 Task: Create a due date automation trigger when advanced on, on the tuesday of the week a card is due add fields with custom field "Resume" set to a date between 1 and 7 working days ago at 11:00 AM.
Action: Mouse moved to (1004, 84)
Screenshot: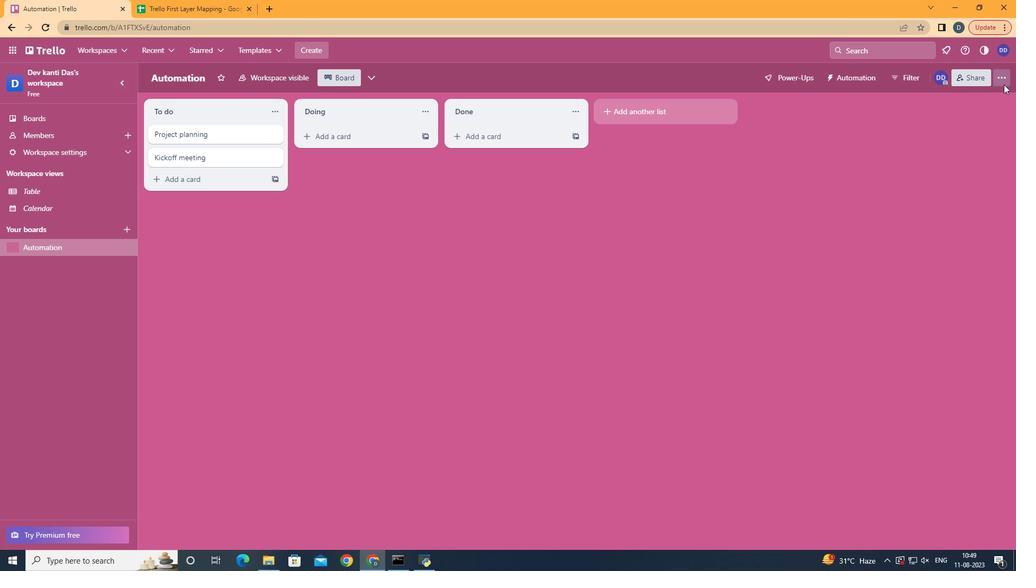 
Action: Mouse pressed left at (1004, 84)
Screenshot: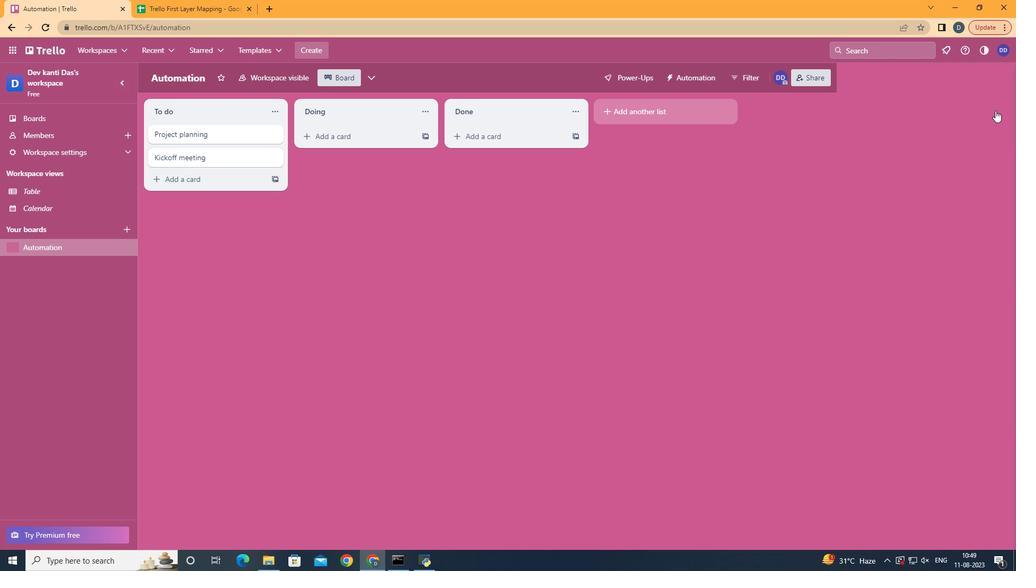 
Action: Mouse moved to (943, 231)
Screenshot: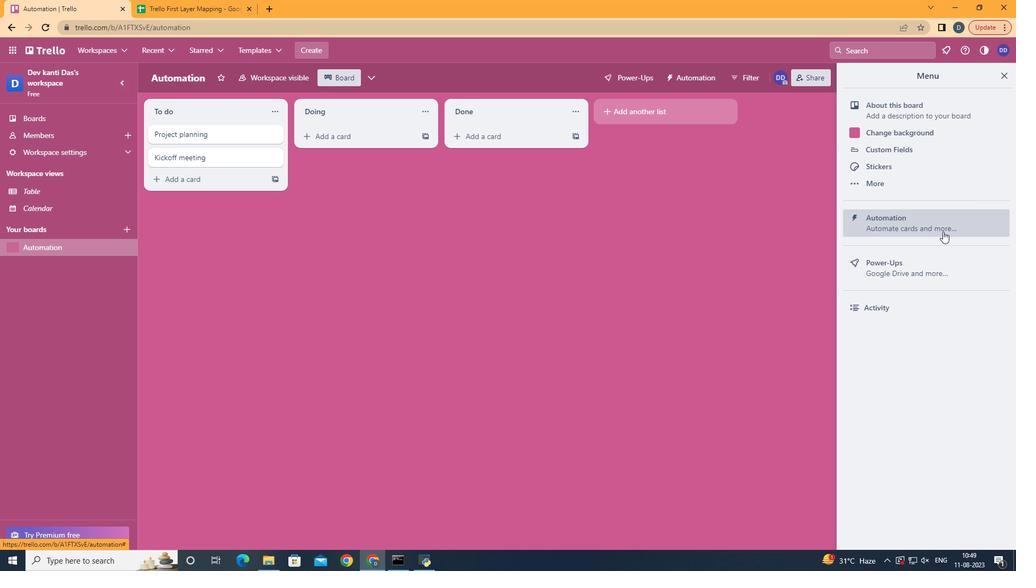 
Action: Mouse pressed left at (943, 231)
Screenshot: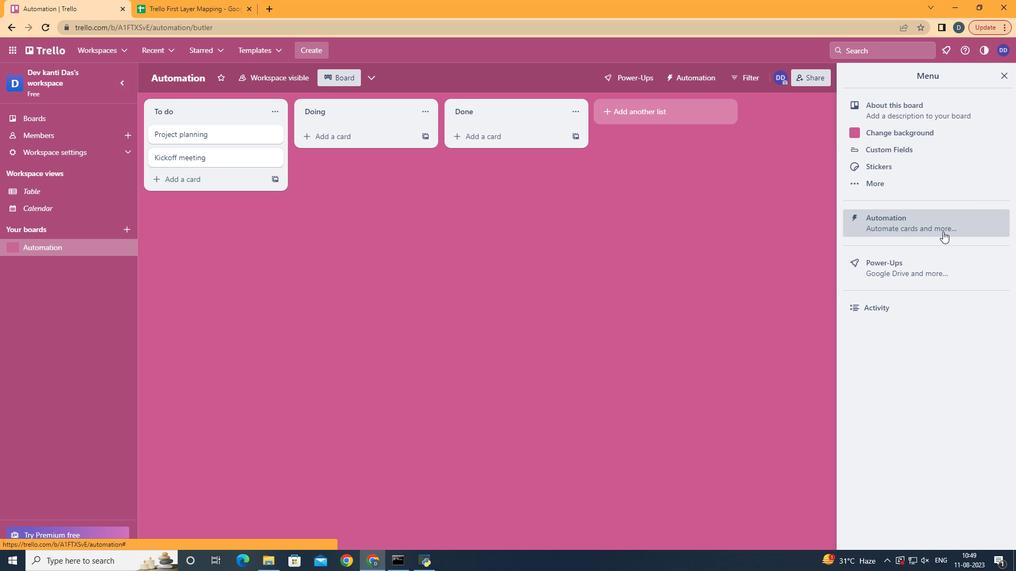 
Action: Mouse moved to (211, 211)
Screenshot: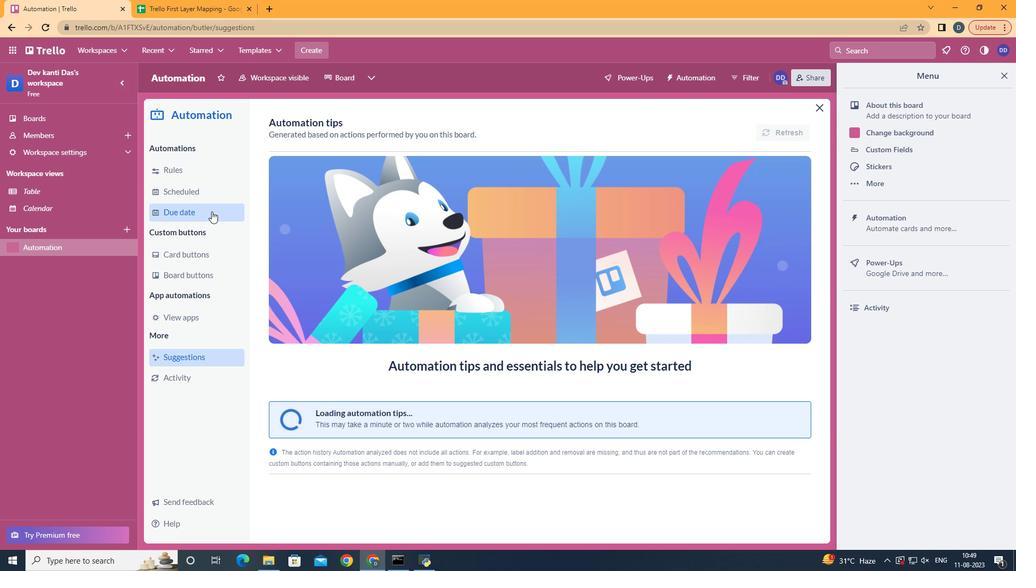 
Action: Mouse pressed left at (211, 211)
Screenshot: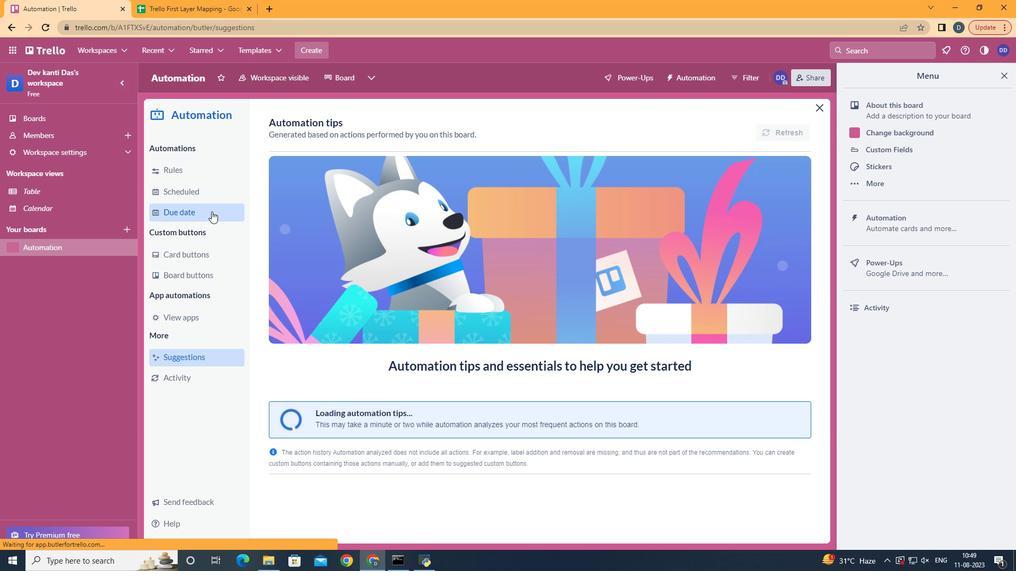 
Action: Mouse moved to (732, 127)
Screenshot: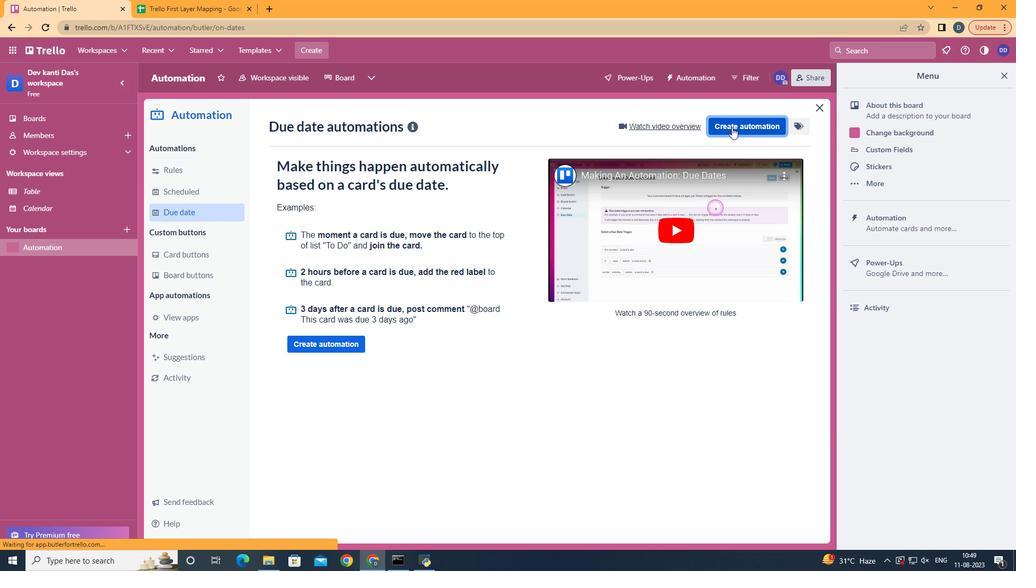 
Action: Mouse pressed left at (732, 127)
Screenshot: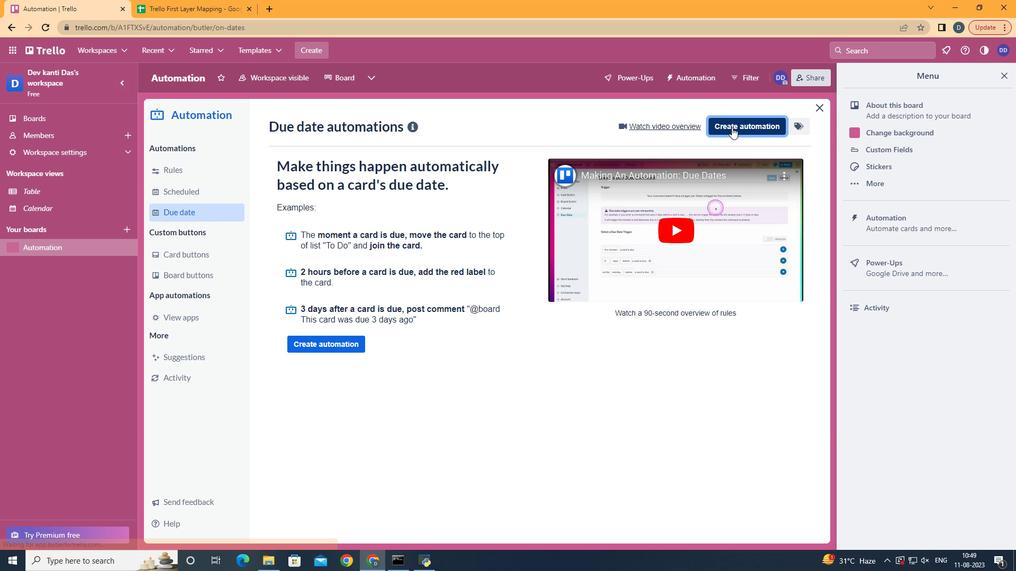 
Action: Mouse moved to (554, 235)
Screenshot: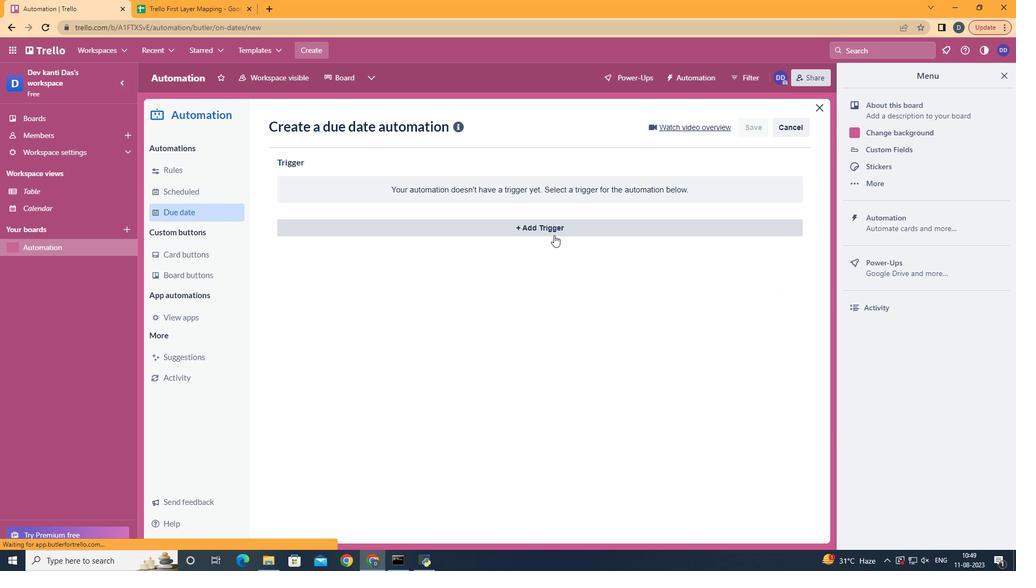 
Action: Mouse pressed left at (554, 235)
Screenshot: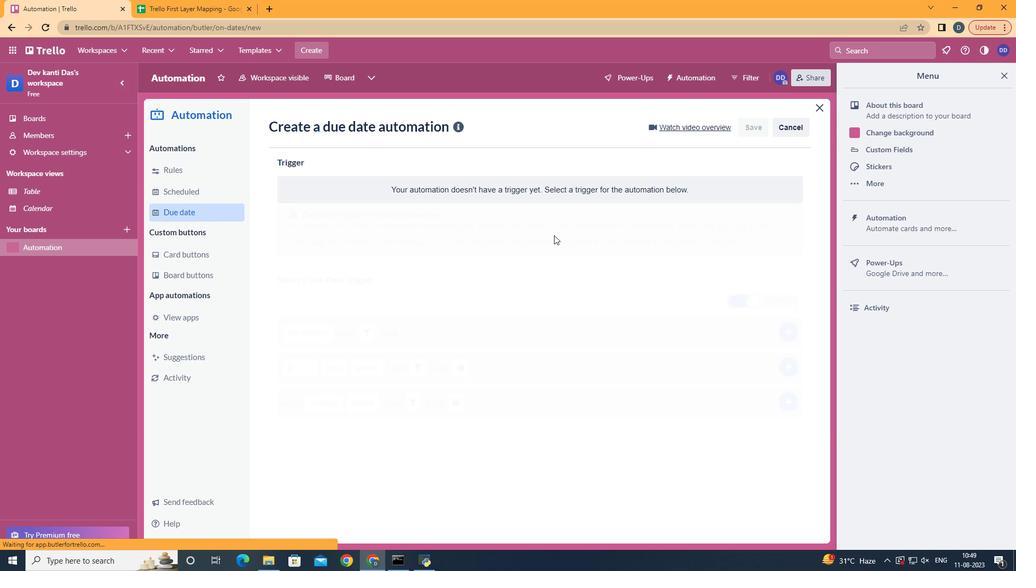 
Action: Mouse moved to (342, 295)
Screenshot: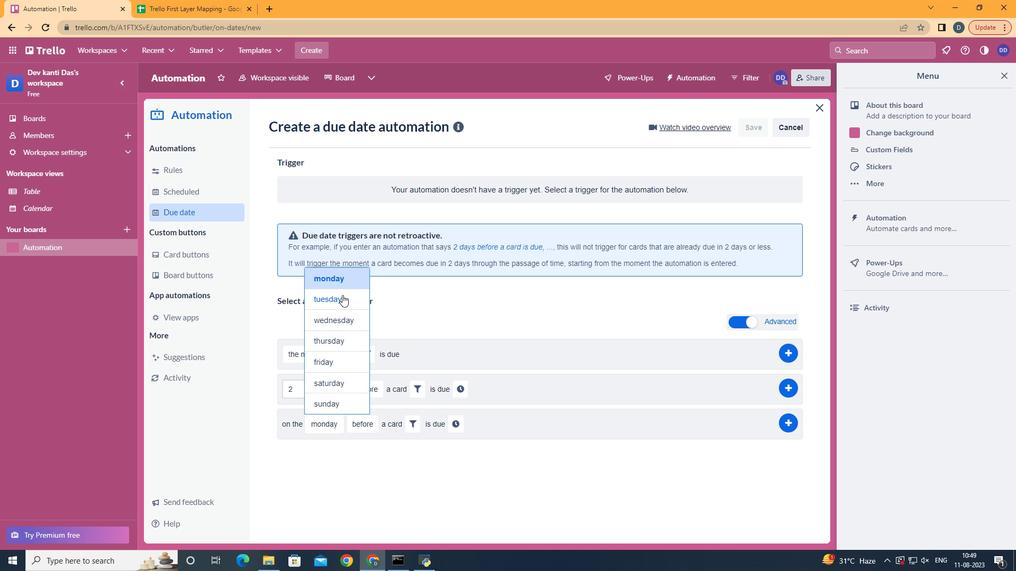 
Action: Mouse pressed left at (342, 295)
Screenshot: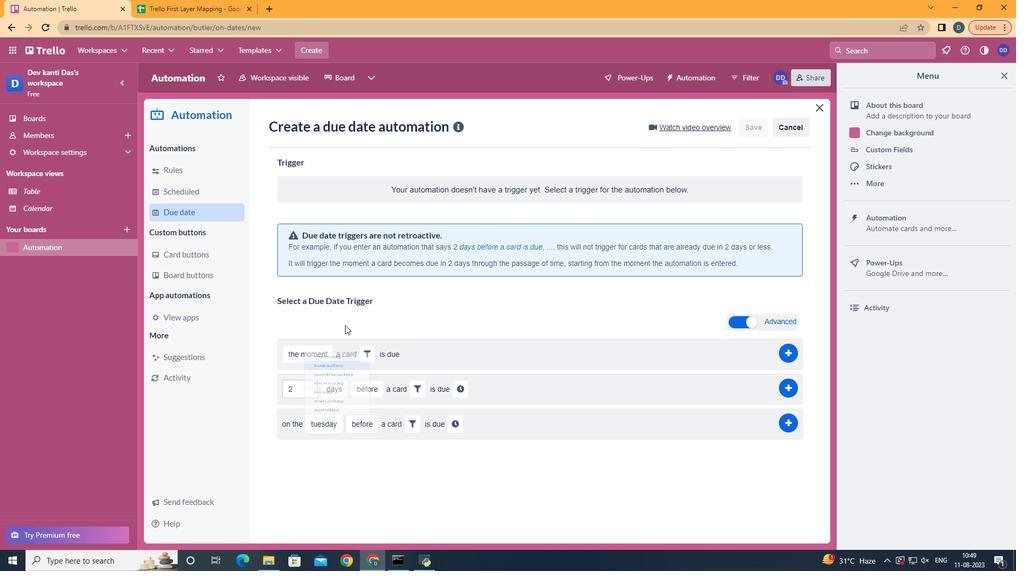 
Action: Mouse moved to (380, 486)
Screenshot: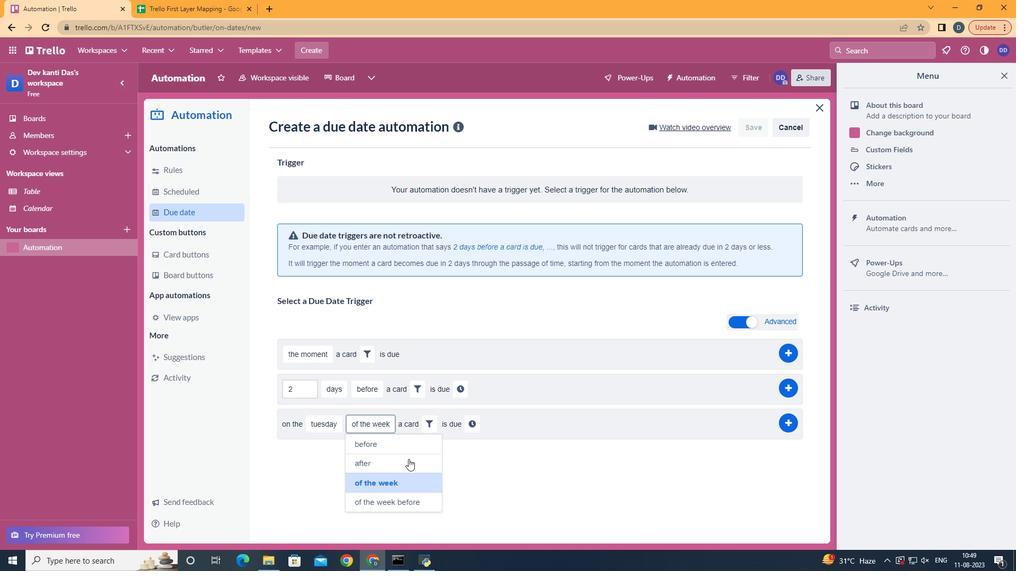 
Action: Mouse pressed left at (380, 486)
Screenshot: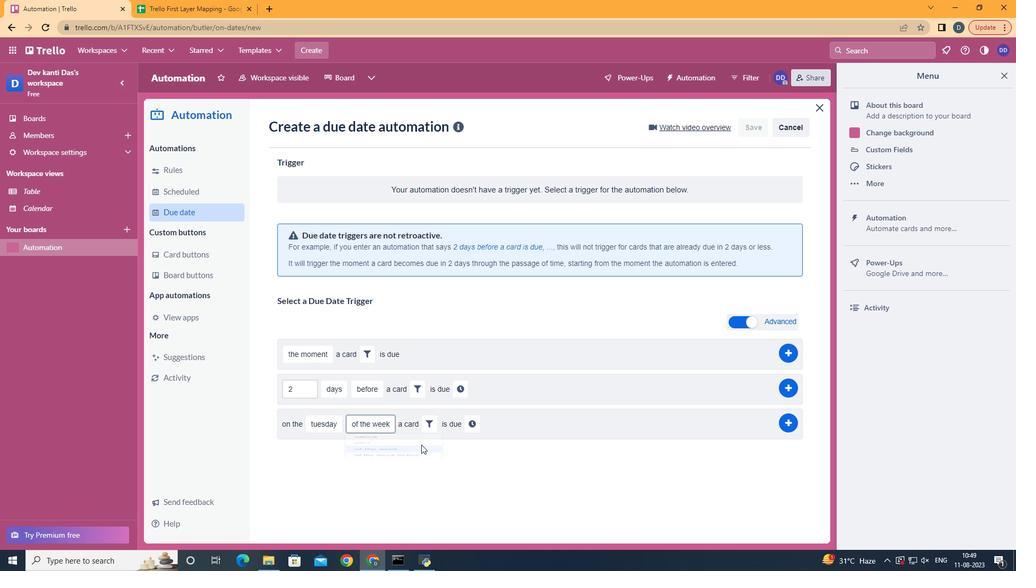 
Action: Mouse moved to (424, 431)
Screenshot: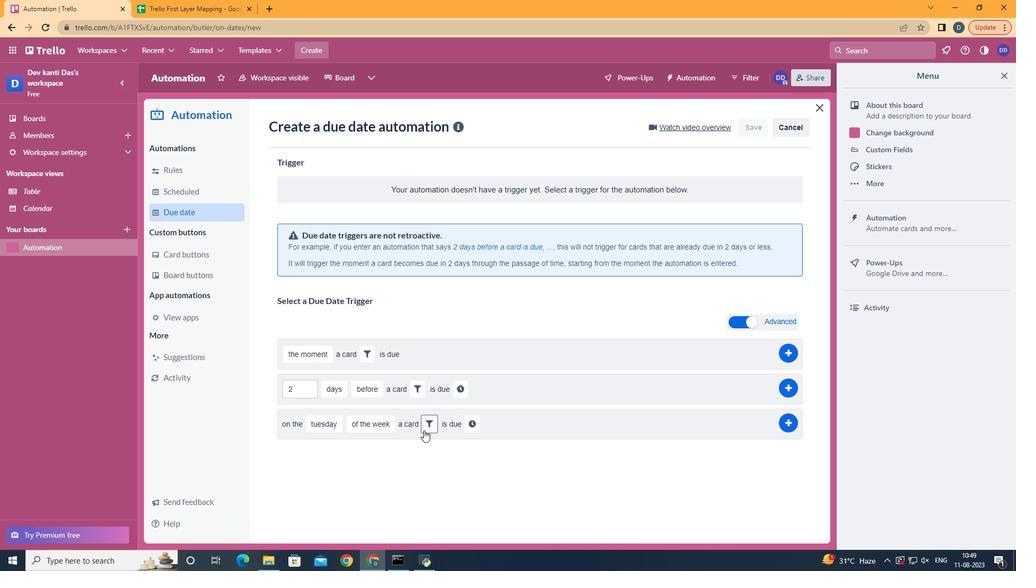 
Action: Mouse pressed left at (424, 431)
Screenshot: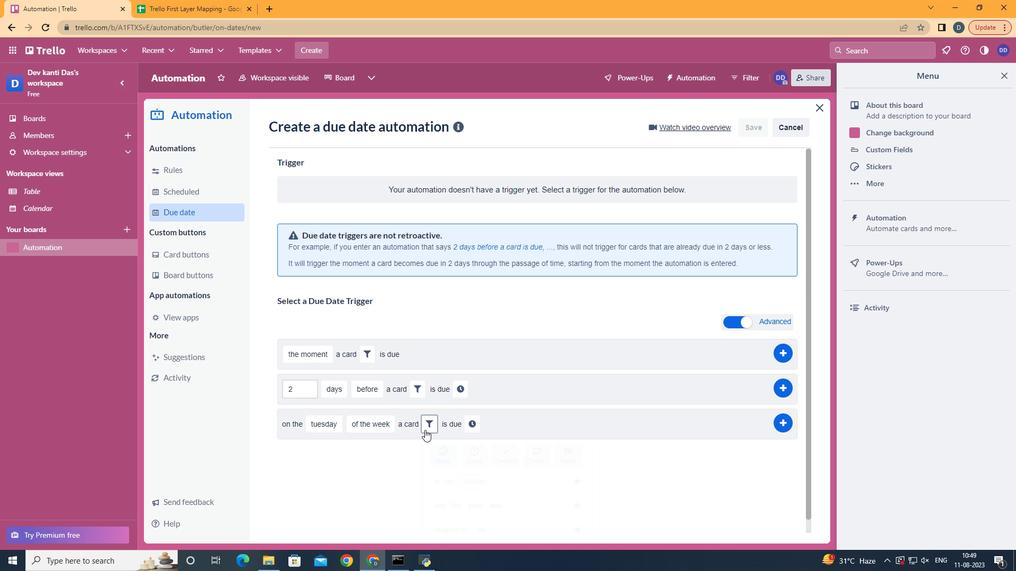 
Action: Mouse moved to (607, 458)
Screenshot: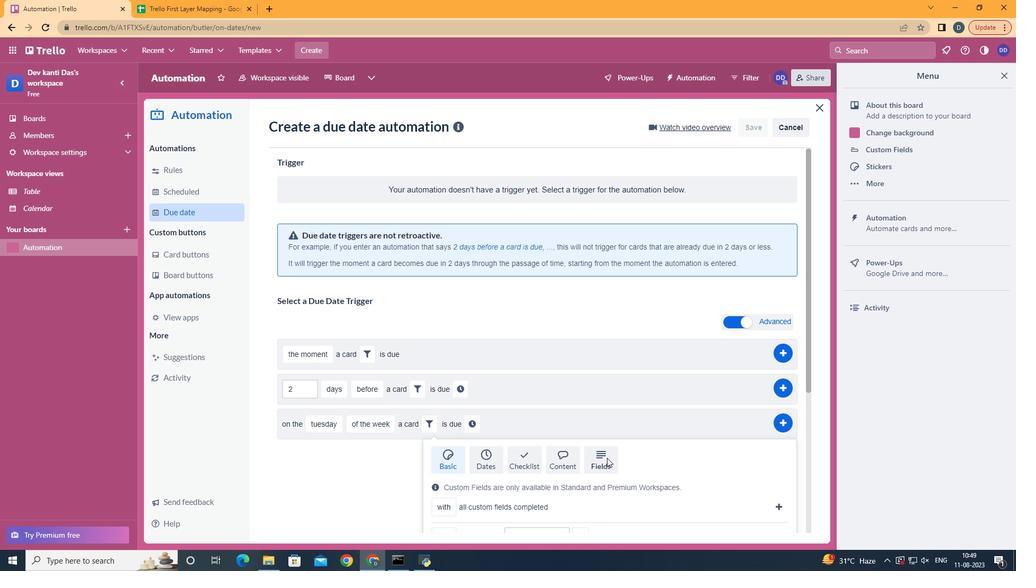 
Action: Mouse pressed left at (607, 458)
Screenshot: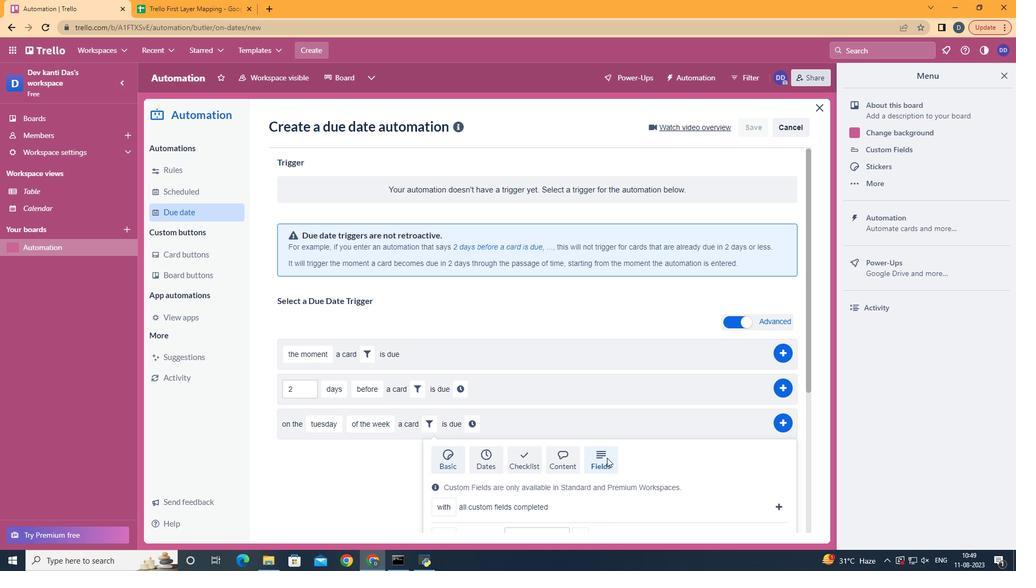 
Action: Mouse scrolled (607, 458) with delta (0, 0)
Screenshot: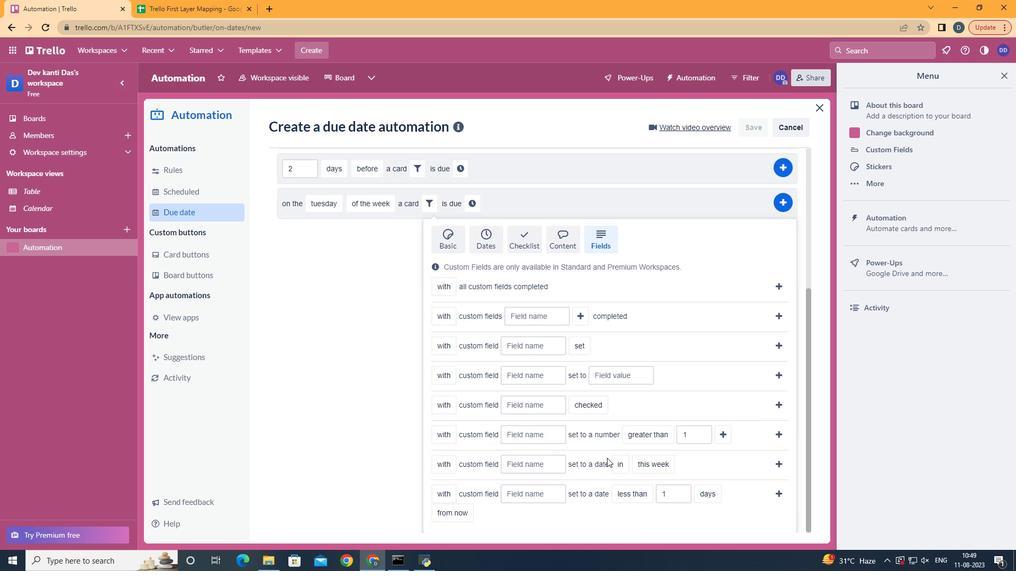
Action: Mouse scrolled (607, 458) with delta (0, 0)
Screenshot: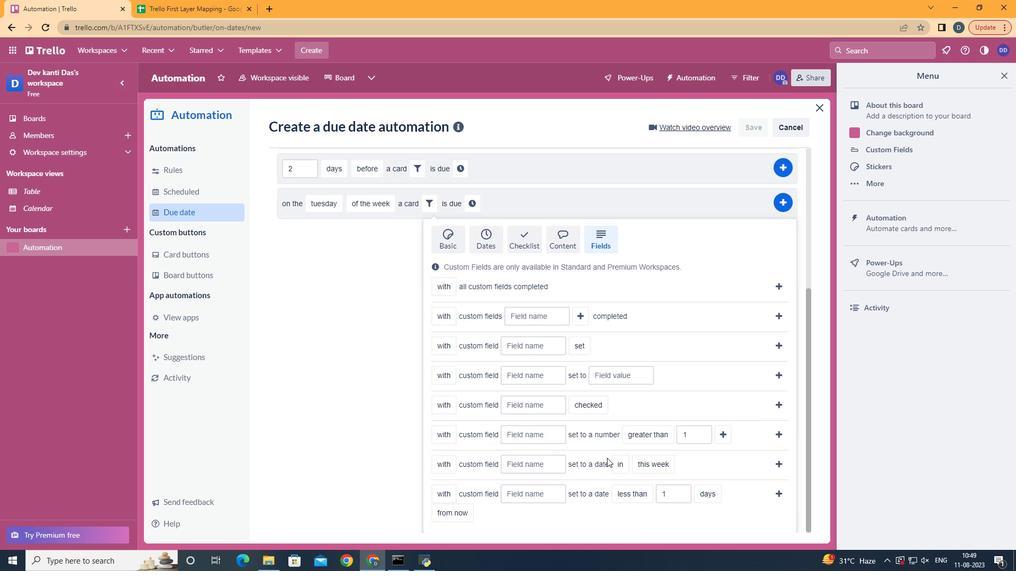 
Action: Mouse scrolled (607, 458) with delta (0, 0)
Screenshot: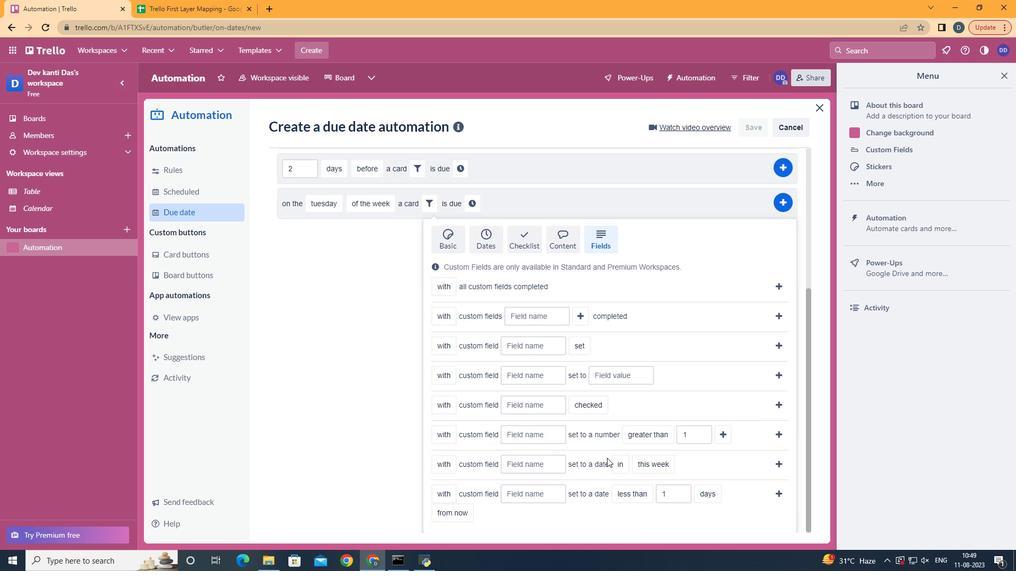 
Action: Mouse scrolled (607, 458) with delta (0, 0)
Screenshot: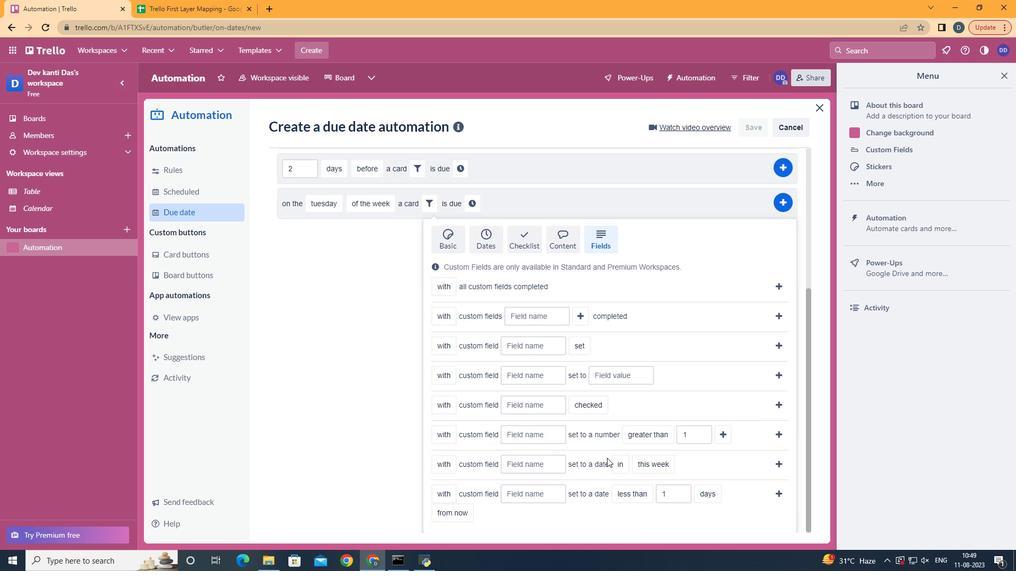 
Action: Mouse scrolled (607, 458) with delta (0, 0)
Screenshot: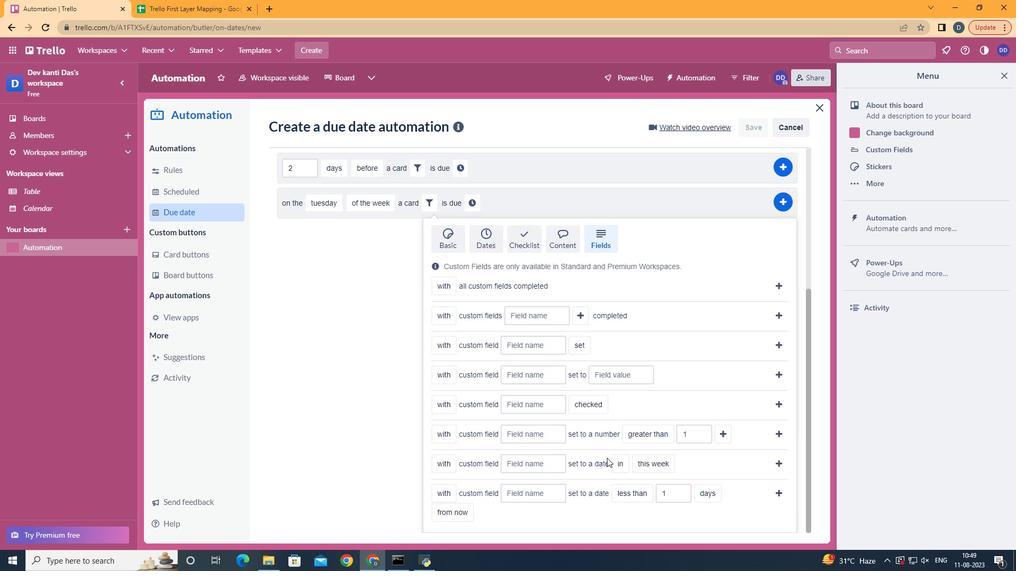 
Action: Mouse scrolled (607, 458) with delta (0, 0)
Screenshot: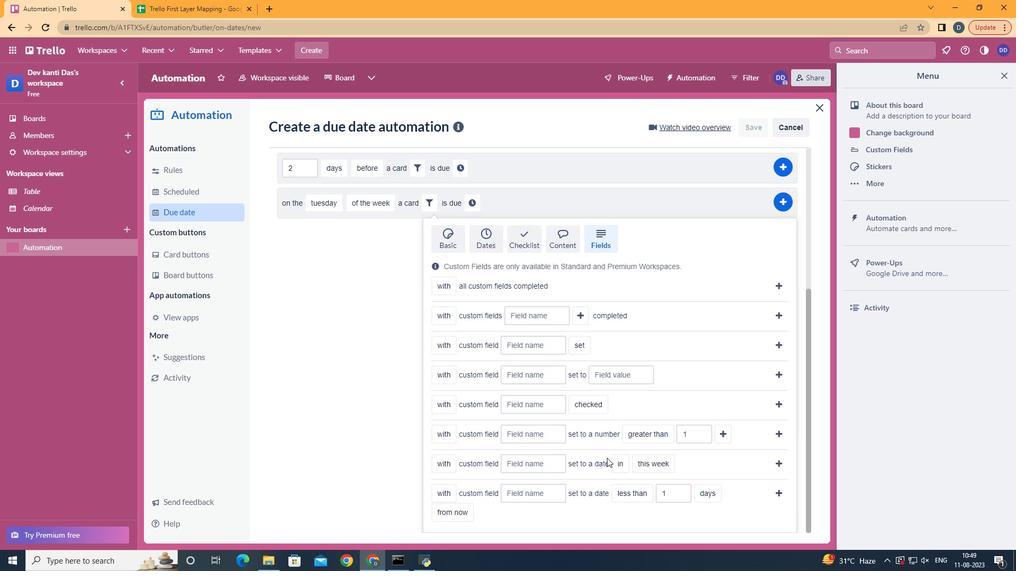 
Action: Mouse moved to (534, 491)
Screenshot: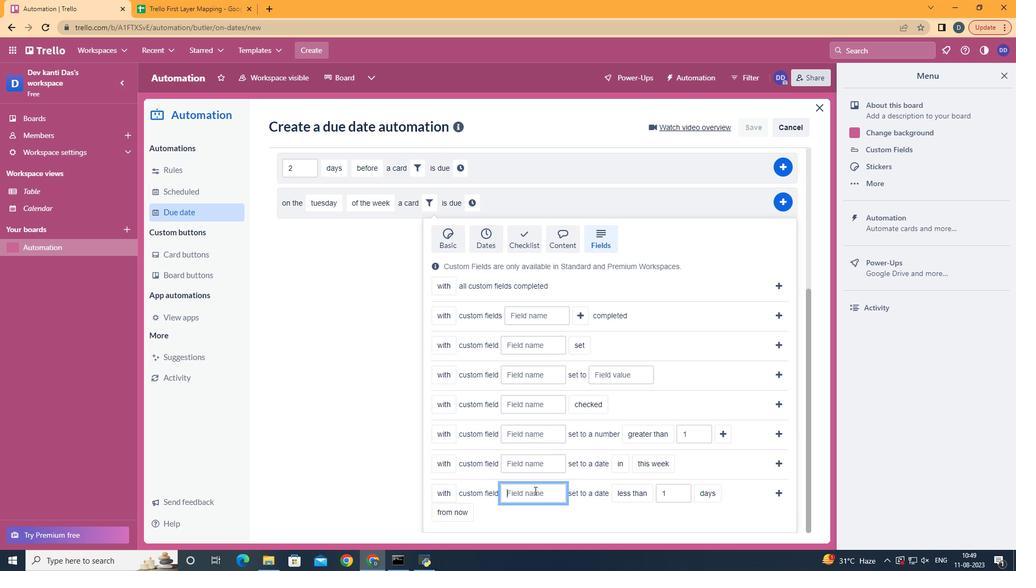 
Action: Mouse pressed left at (534, 491)
Screenshot: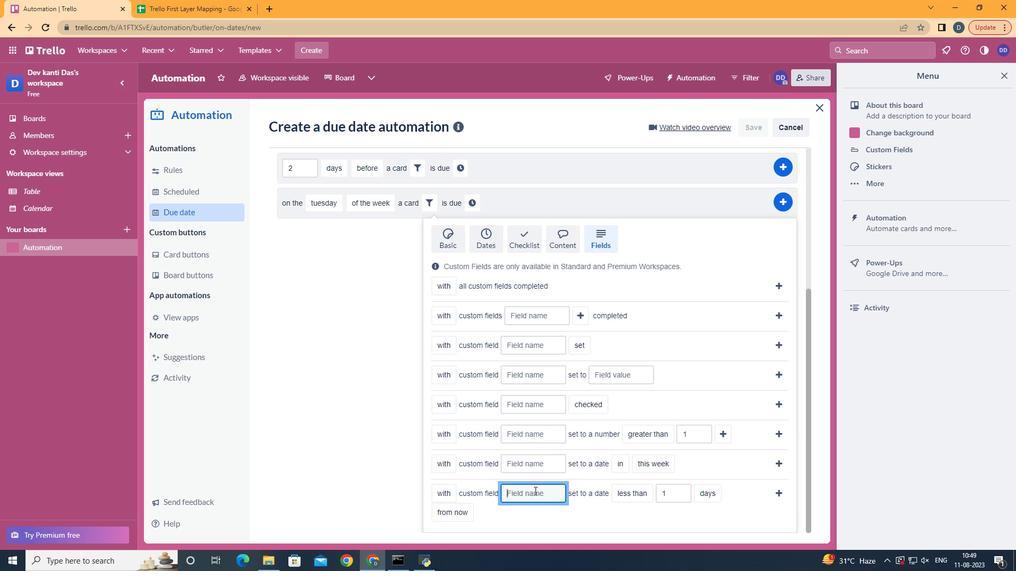 
Action: Key pressed <Key.shift>Resume
Screenshot: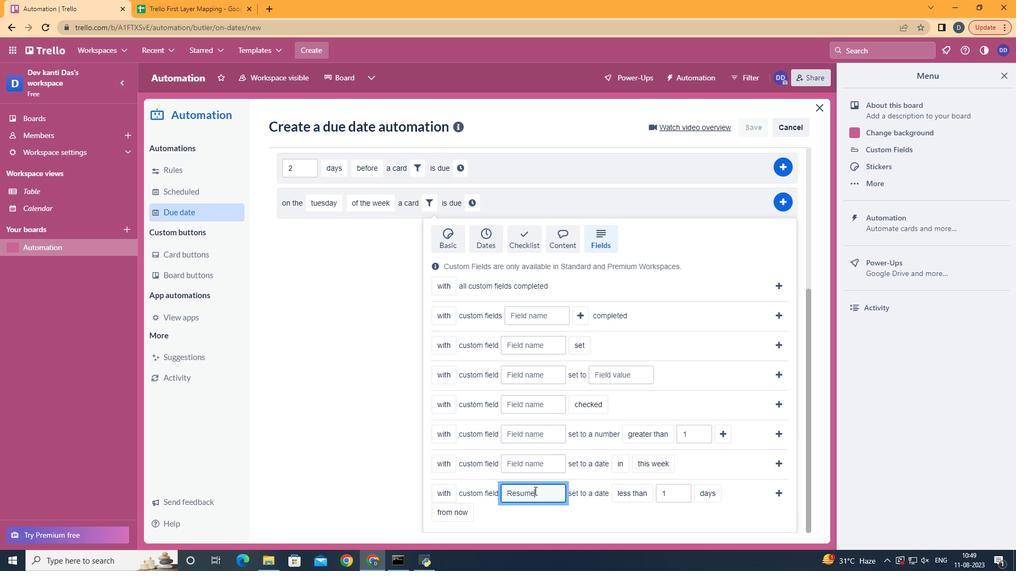 
Action: Mouse moved to (647, 472)
Screenshot: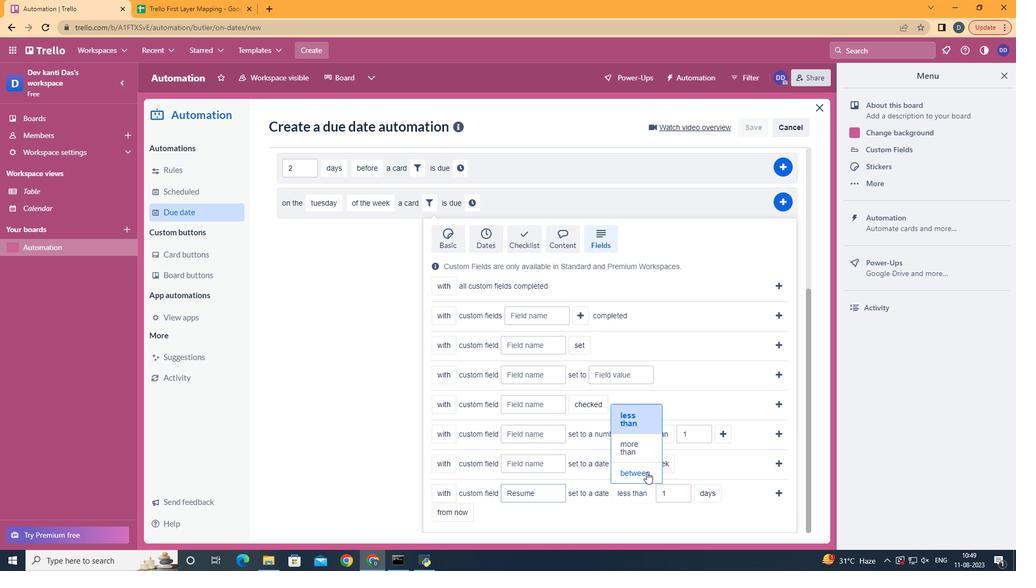 
Action: Mouse pressed left at (647, 472)
Screenshot: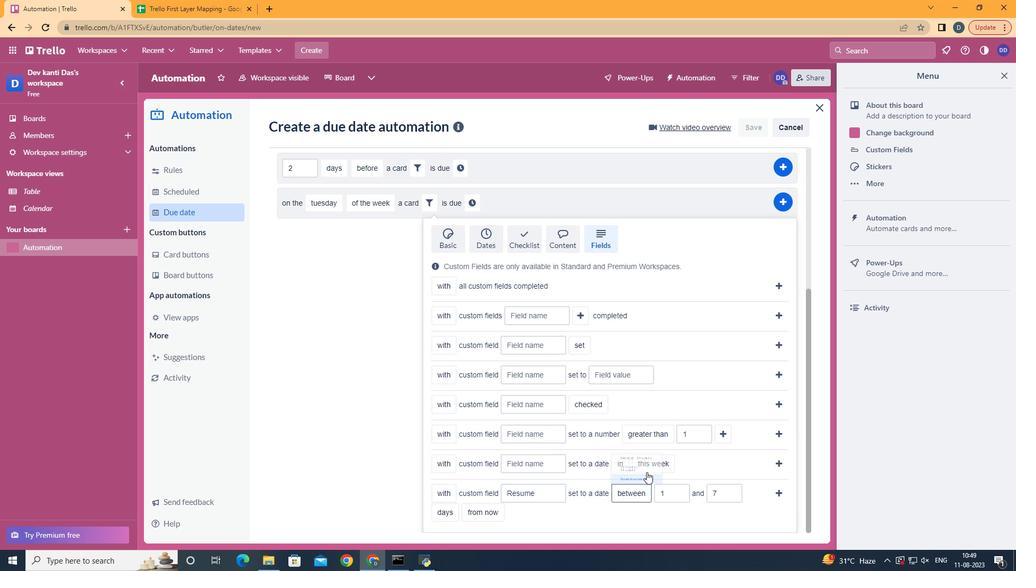 
Action: Mouse moved to (456, 494)
Screenshot: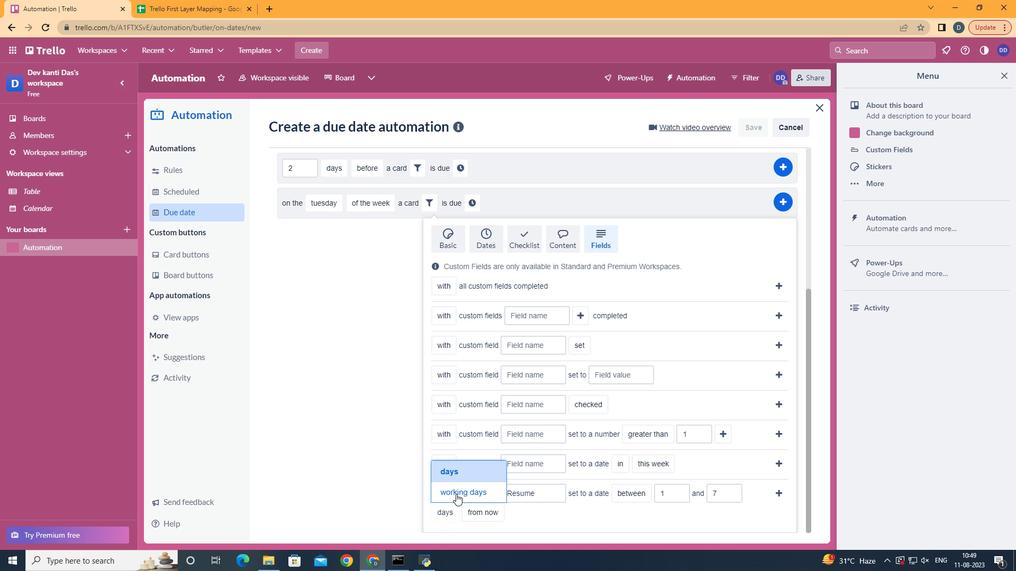 
Action: Mouse pressed left at (456, 494)
Screenshot: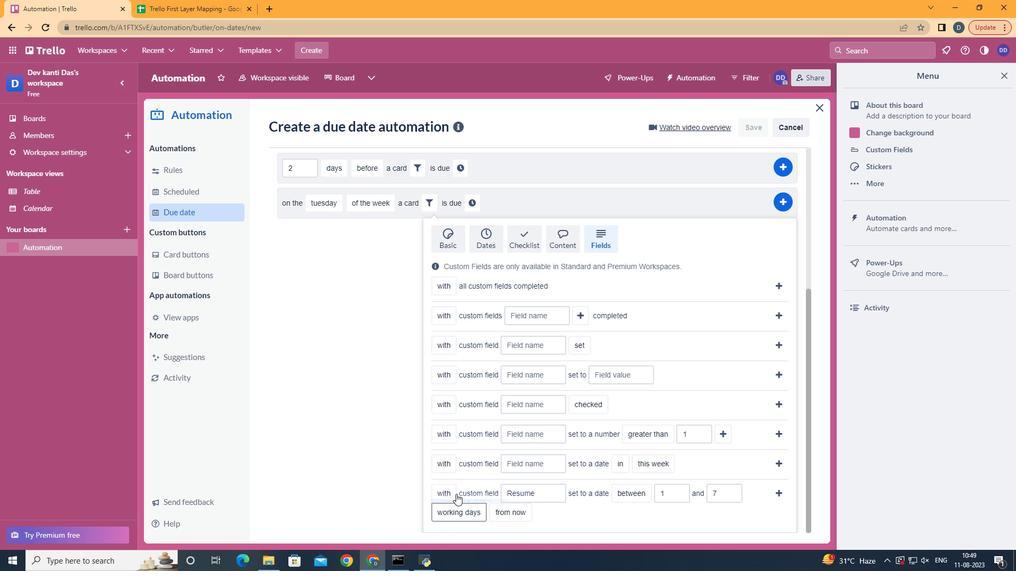 
Action: Mouse moved to (518, 495)
Screenshot: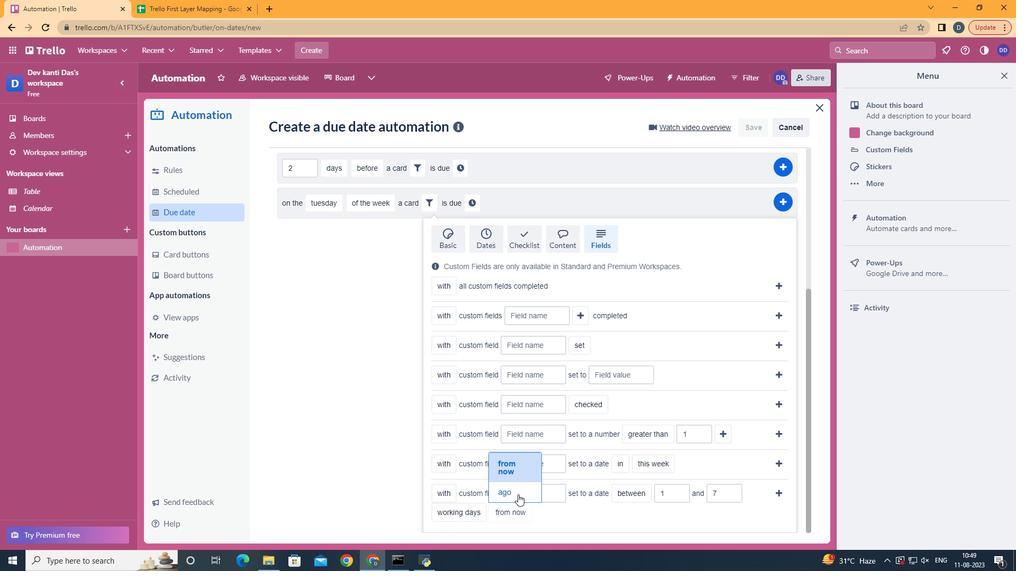 
Action: Mouse pressed left at (518, 495)
Screenshot: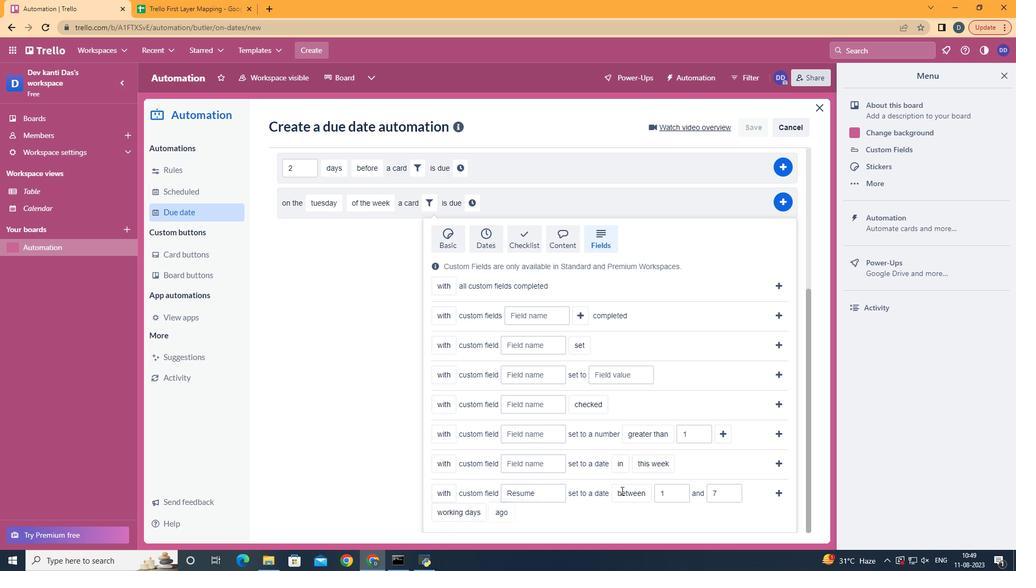 
Action: Mouse moved to (774, 490)
Screenshot: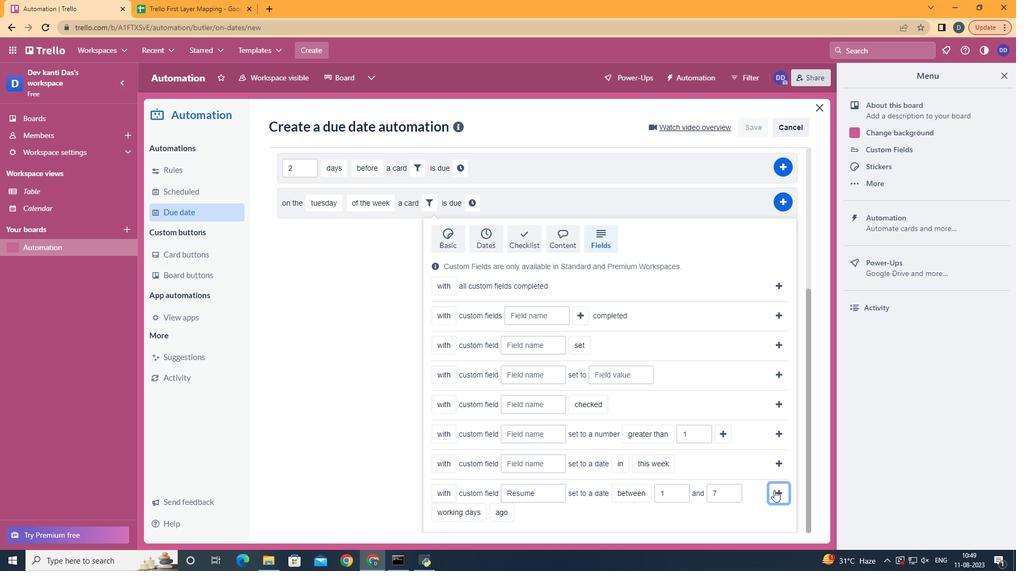 
Action: Mouse pressed left at (774, 490)
Screenshot: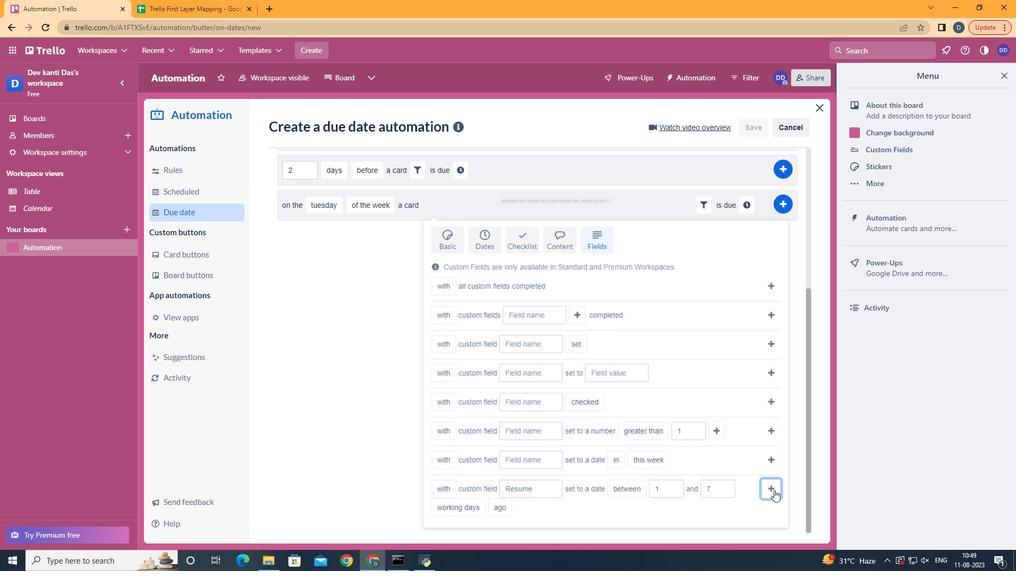 
Action: Mouse moved to (740, 424)
Screenshot: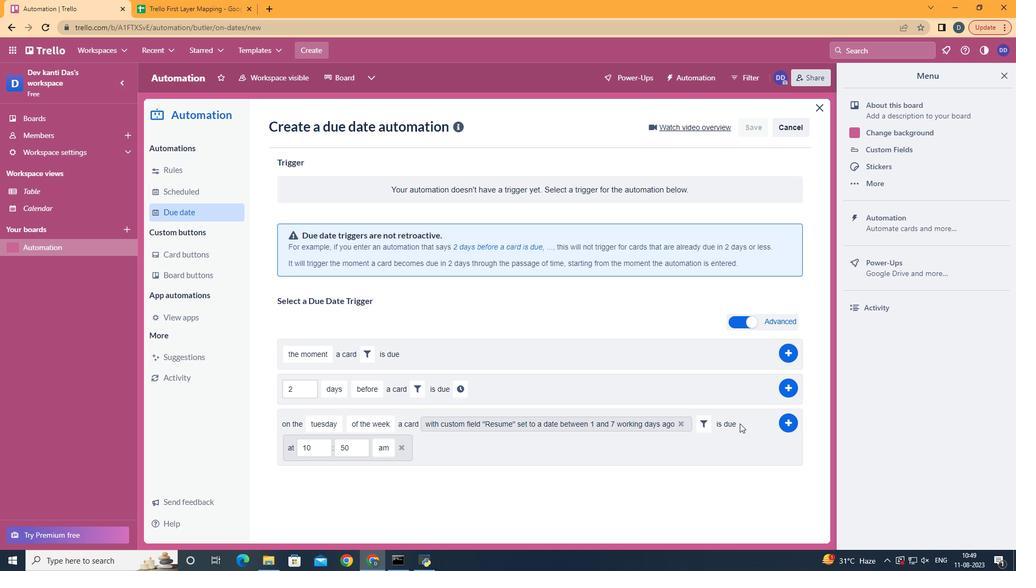 
Action: Mouse pressed left at (740, 424)
Screenshot: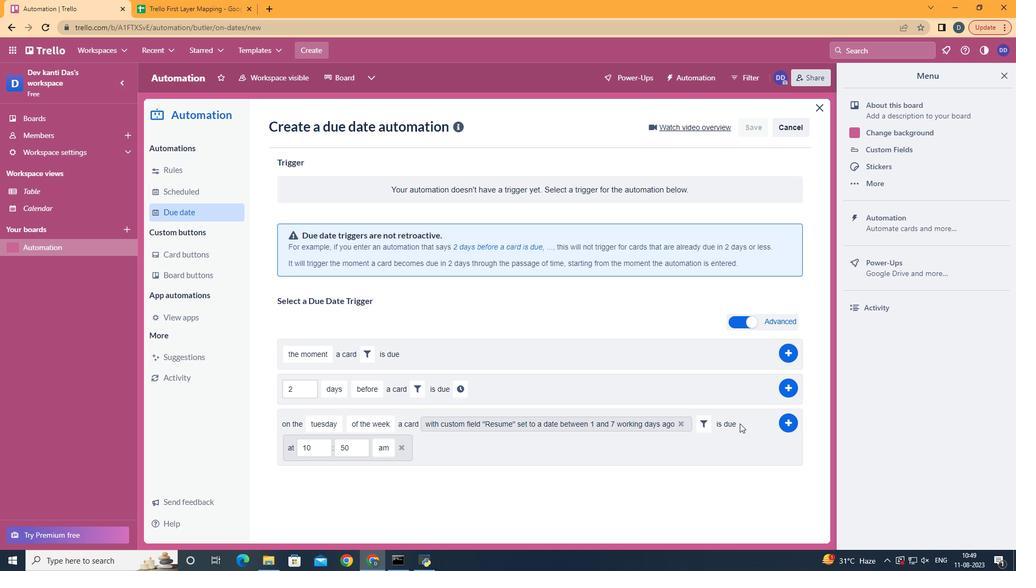 
Action: Mouse moved to (318, 449)
Screenshot: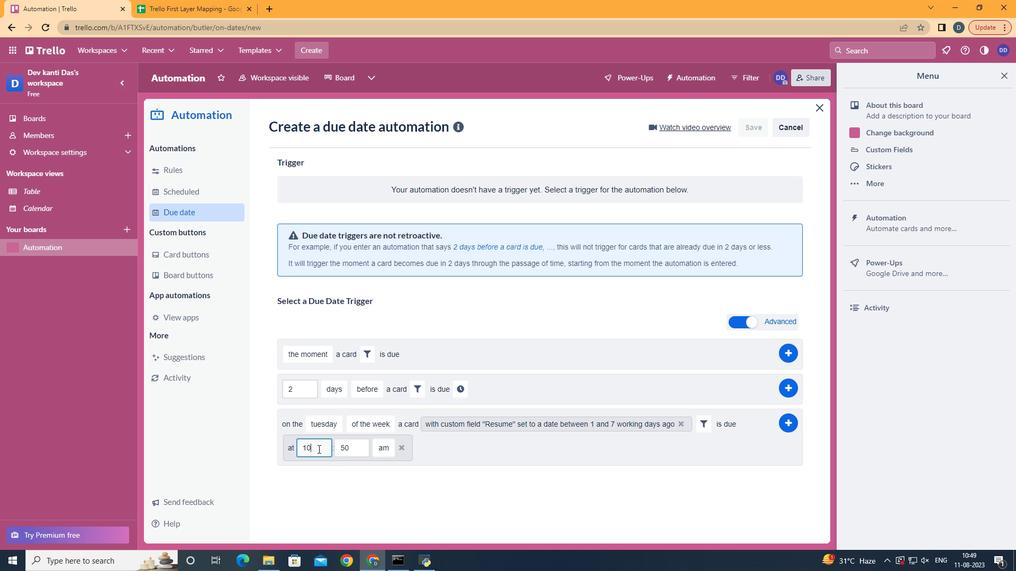 
Action: Mouse pressed left at (318, 449)
Screenshot: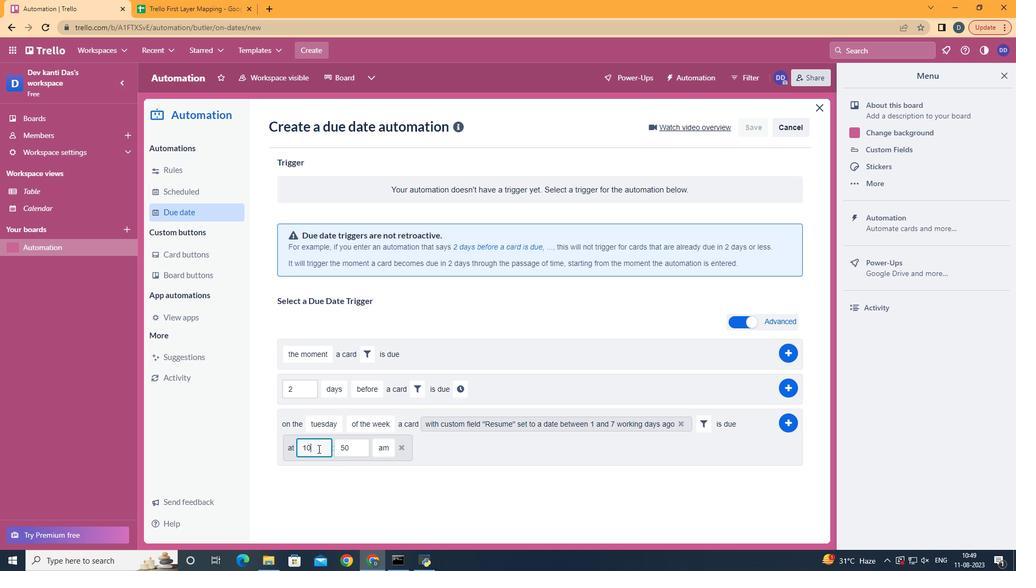 
Action: Key pressed <Key.backspace>1
Screenshot: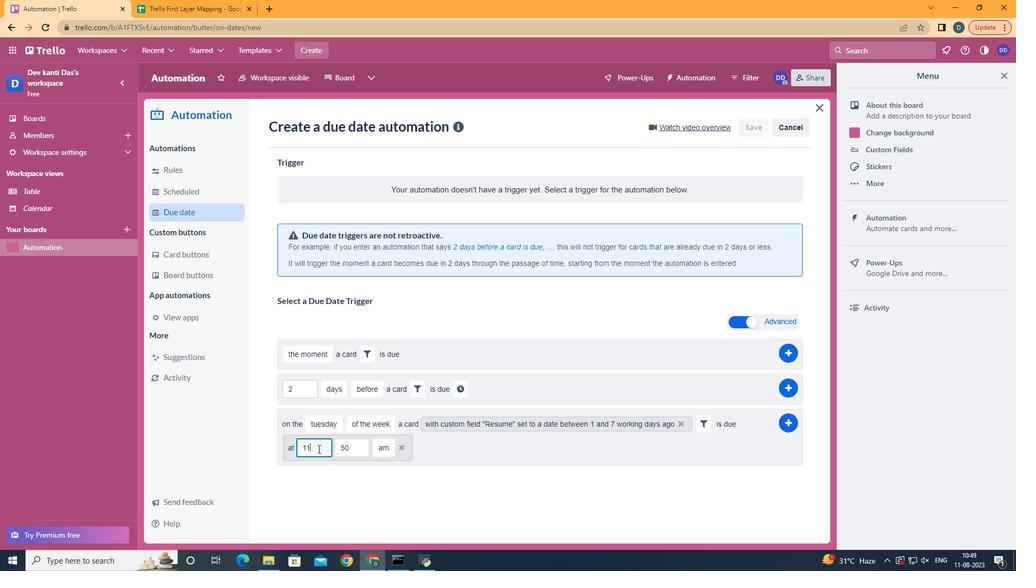 
Action: Mouse moved to (365, 449)
Screenshot: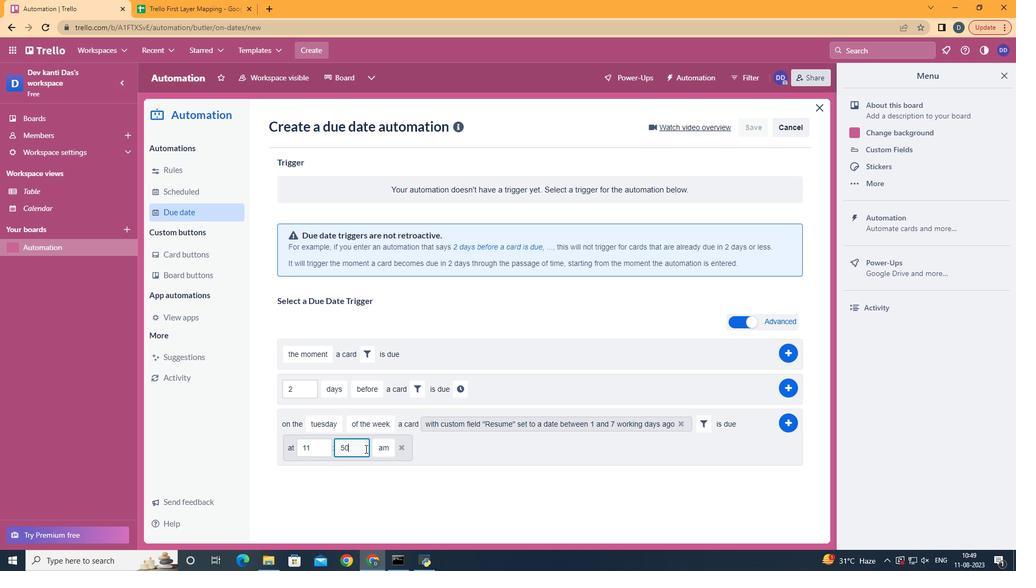 
Action: Mouse pressed left at (365, 449)
Screenshot: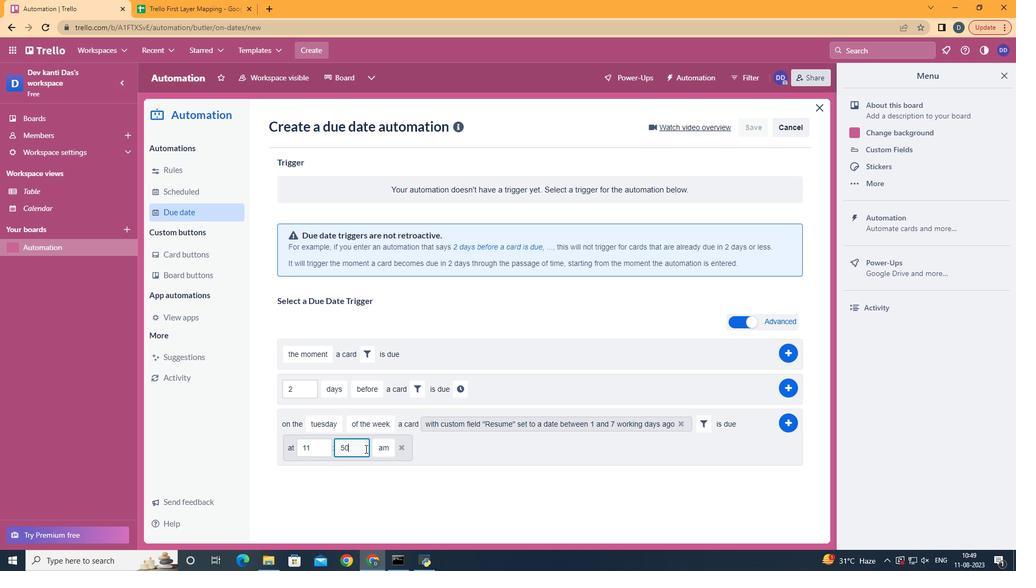 
Action: Key pressed <Key.backspace><Key.backspace>00
Screenshot: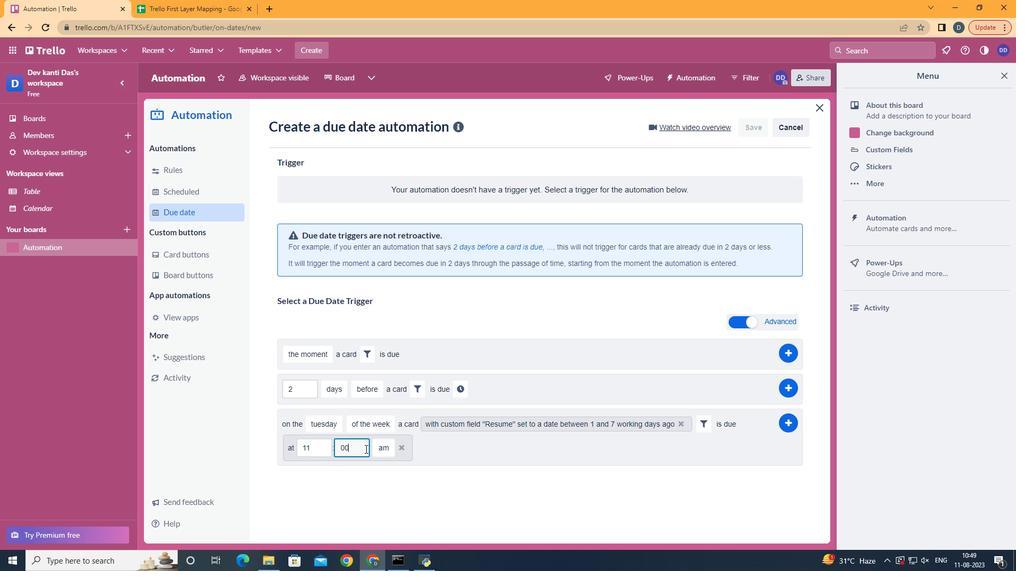 
Action: Mouse moved to (793, 418)
Screenshot: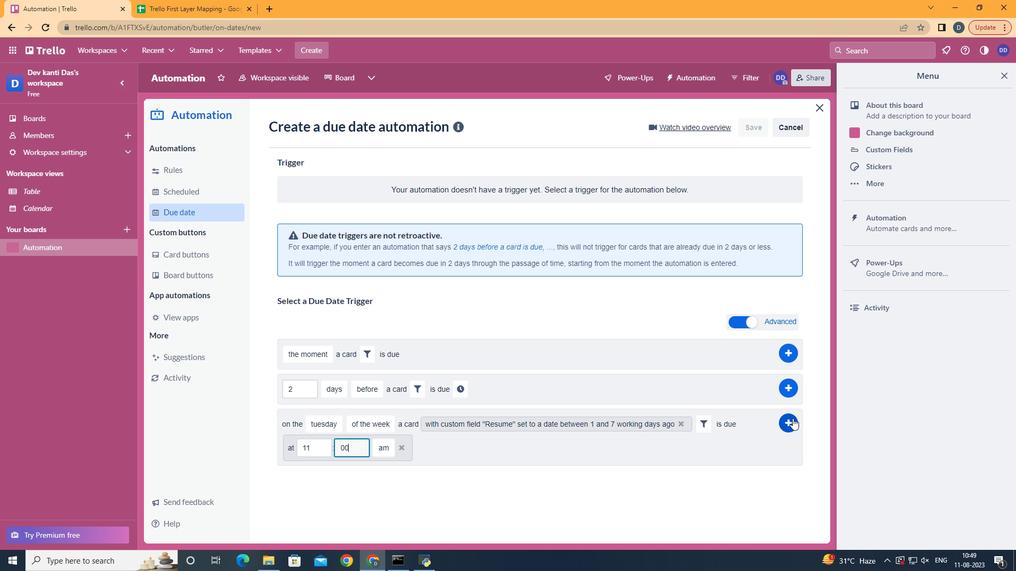 
Action: Mouse pressed left at (793, 418)
Screenshot: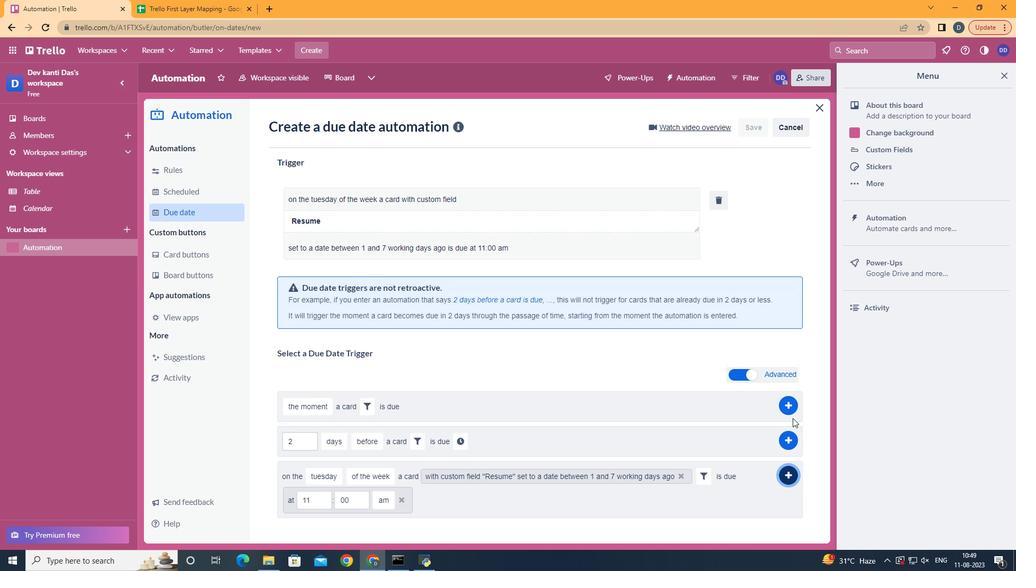 
